 Task: Create a task  Upgrade and migrate company data storage to a cloud-based solution , assign it to team member softage.4@softage.net in the project AgileLogic and update the status of the task to  Off Track , set the priority of the task to Medium
Action: Mouse moved to (82, 333)
Screenshot: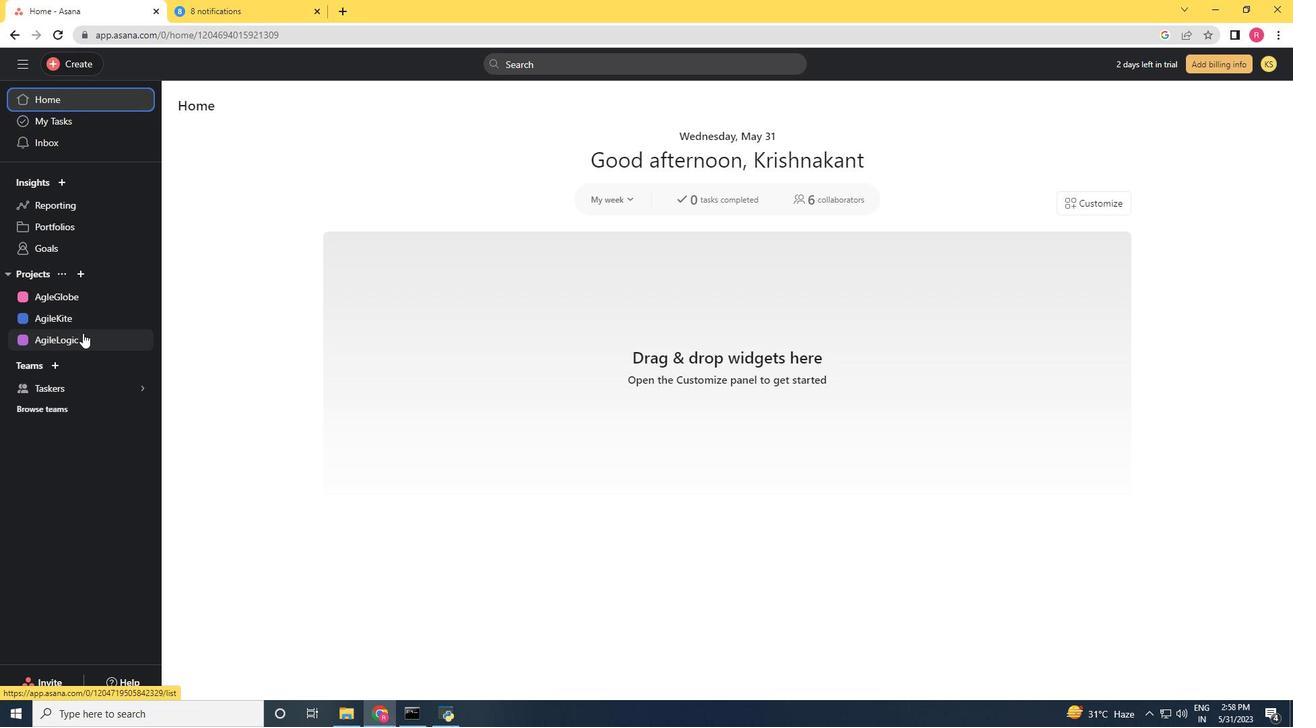 
Action: Mouse pressed left at (82, 333)
Screenshot: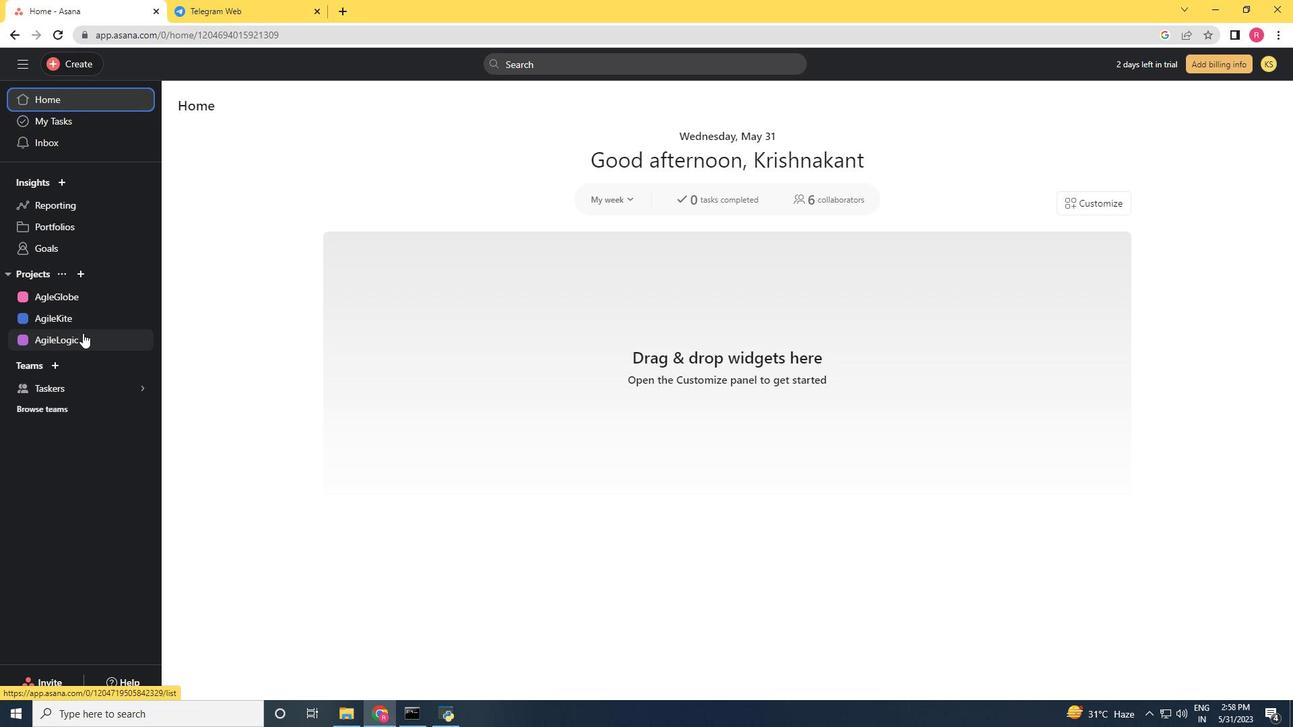 
Action: Mouse moved to (82, 61)
Screenshot: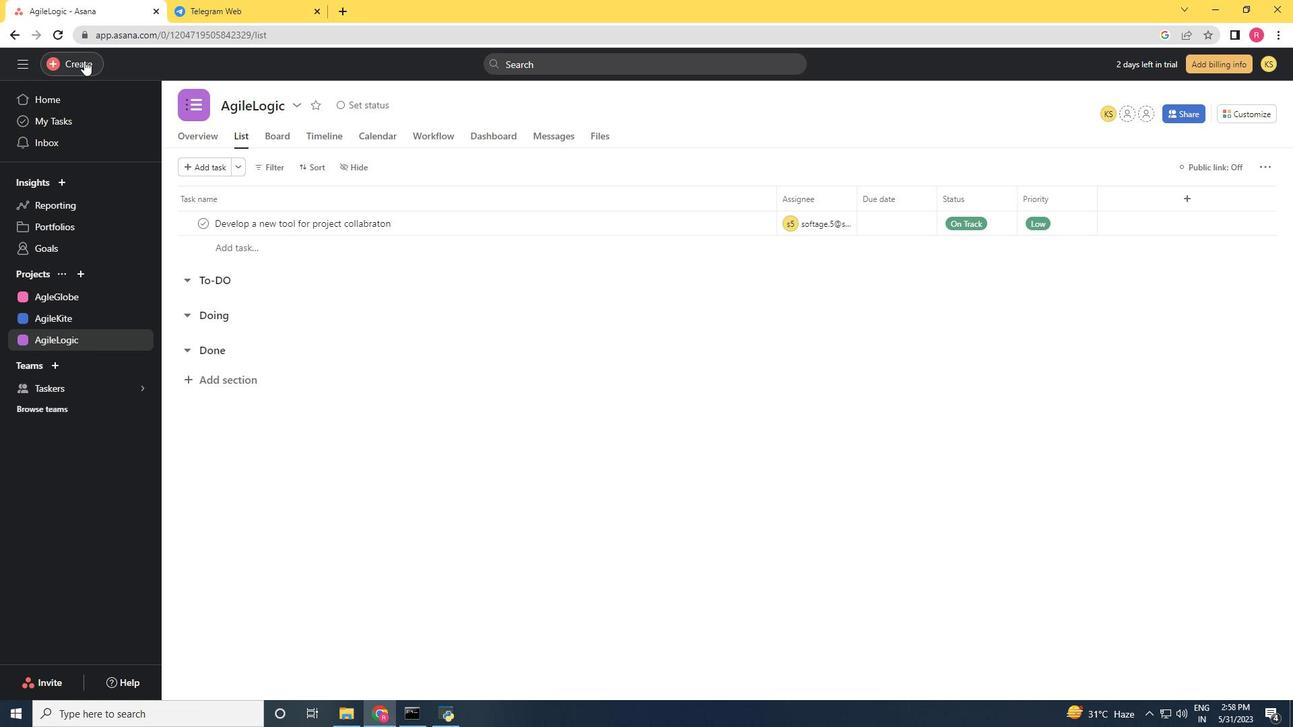 
Action: Mouse pressed left at (82, 61)
Screenshot: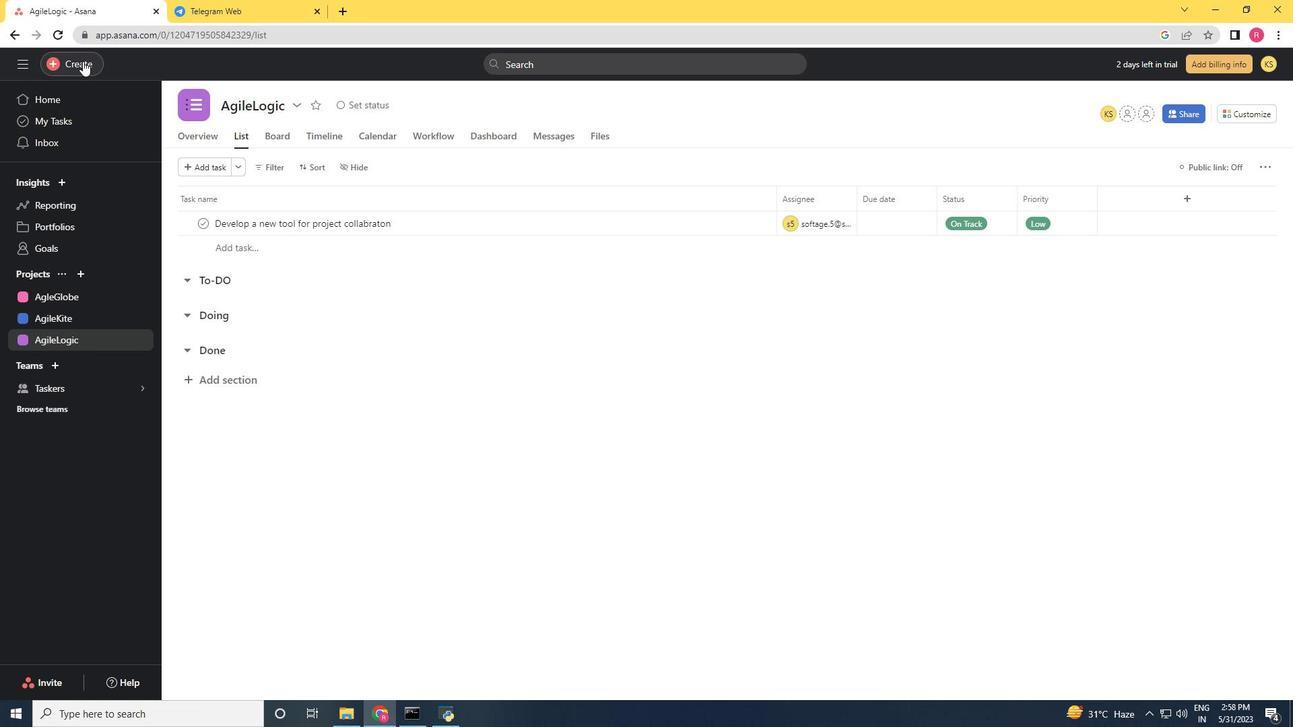 
Action: Mouse moved to (153, 68)
Screenshot: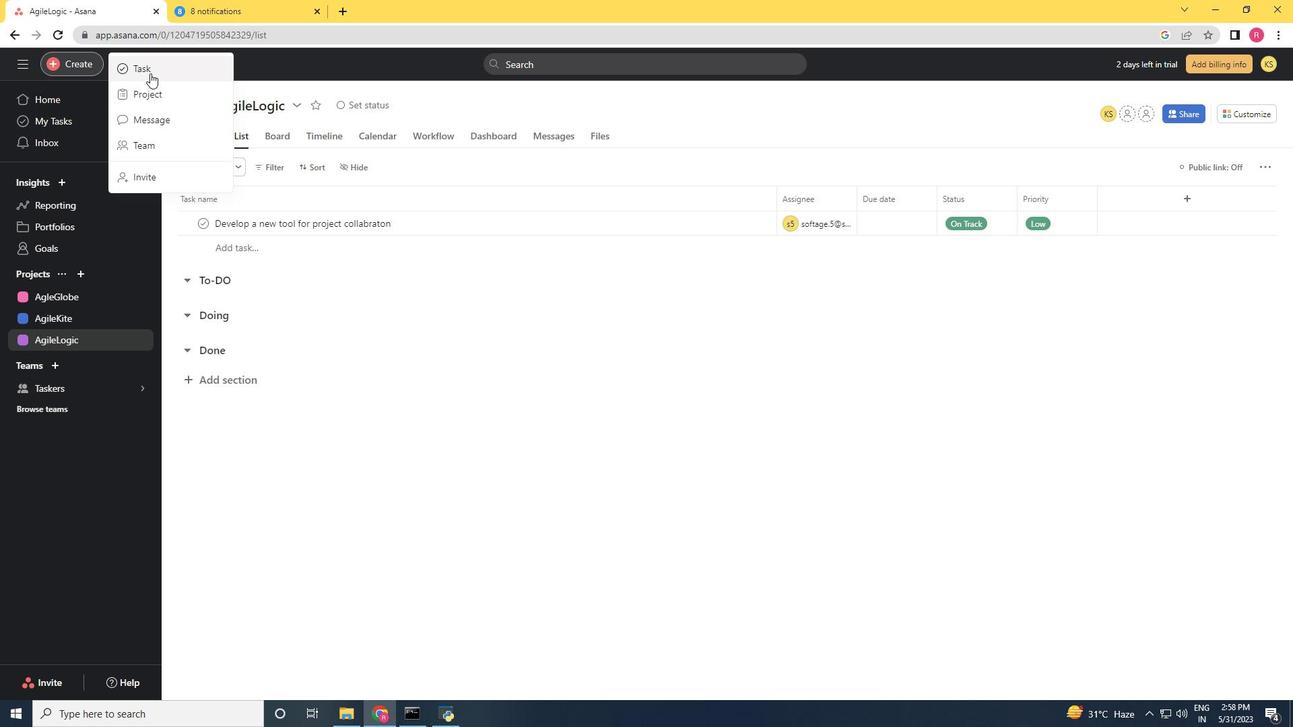 
Action: Mouse pressed left at (153, 68)
Screenshot: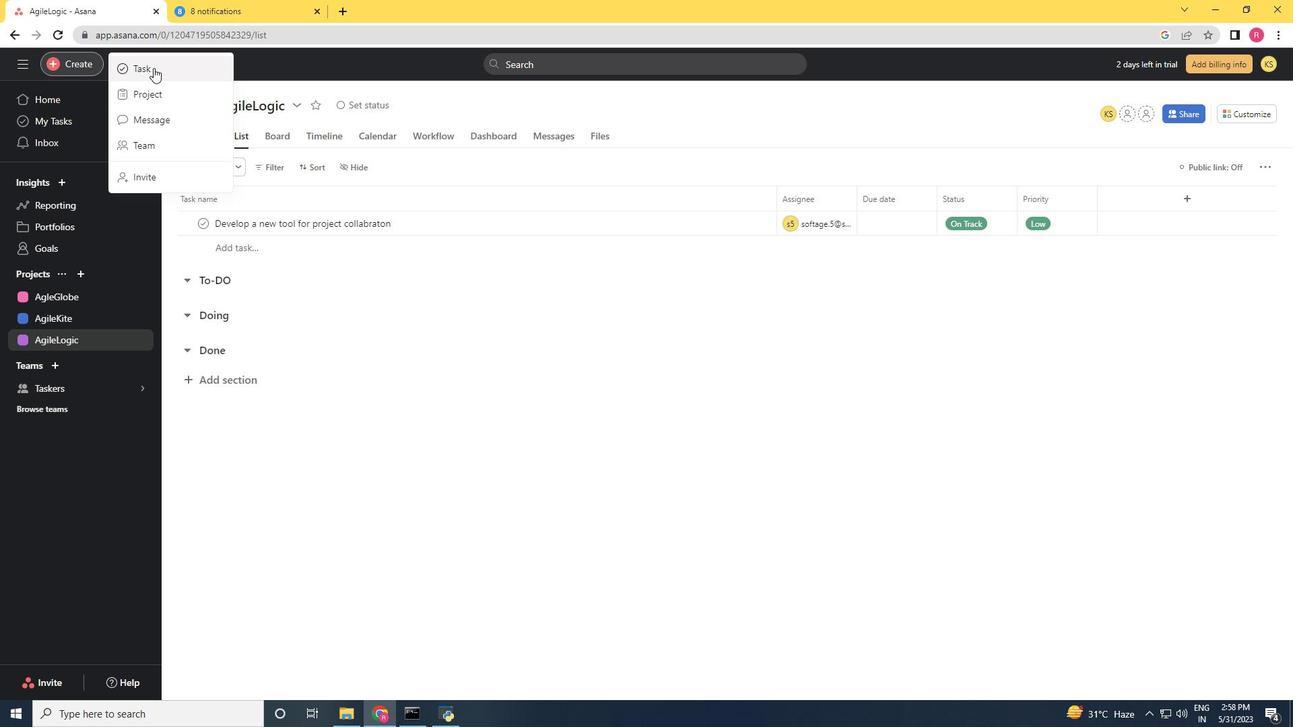 
Action: Mouse moved to (154, 68)
Screenshot: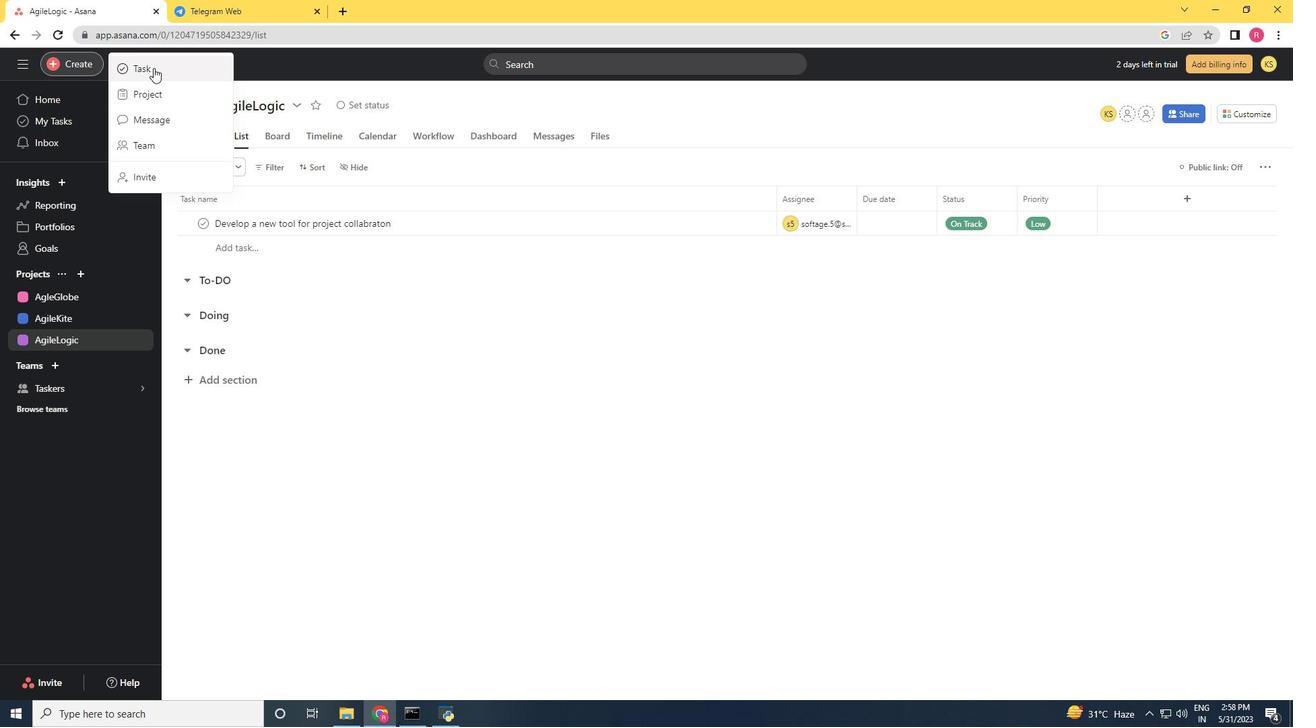 
Action: Key pressed <Key.shift>Upgrade<Key.space>and<Key.space><Key.shift>Migrate<Key.space><Key.shift>C<Key.backspace>company<Key.space>dta<Key.backspace><Key.backspace>ata<Key.space>sorage<Key.space><Key.backspace><Key.backspace><Key.backspace><Key.backspace><Key.backspace><Key.backspace>torage<Key.space>to<Key.space>a<Key.space>cloud<Key.space><Key.backspace>-based<Key.space>solution<Key.space>
Screenshot: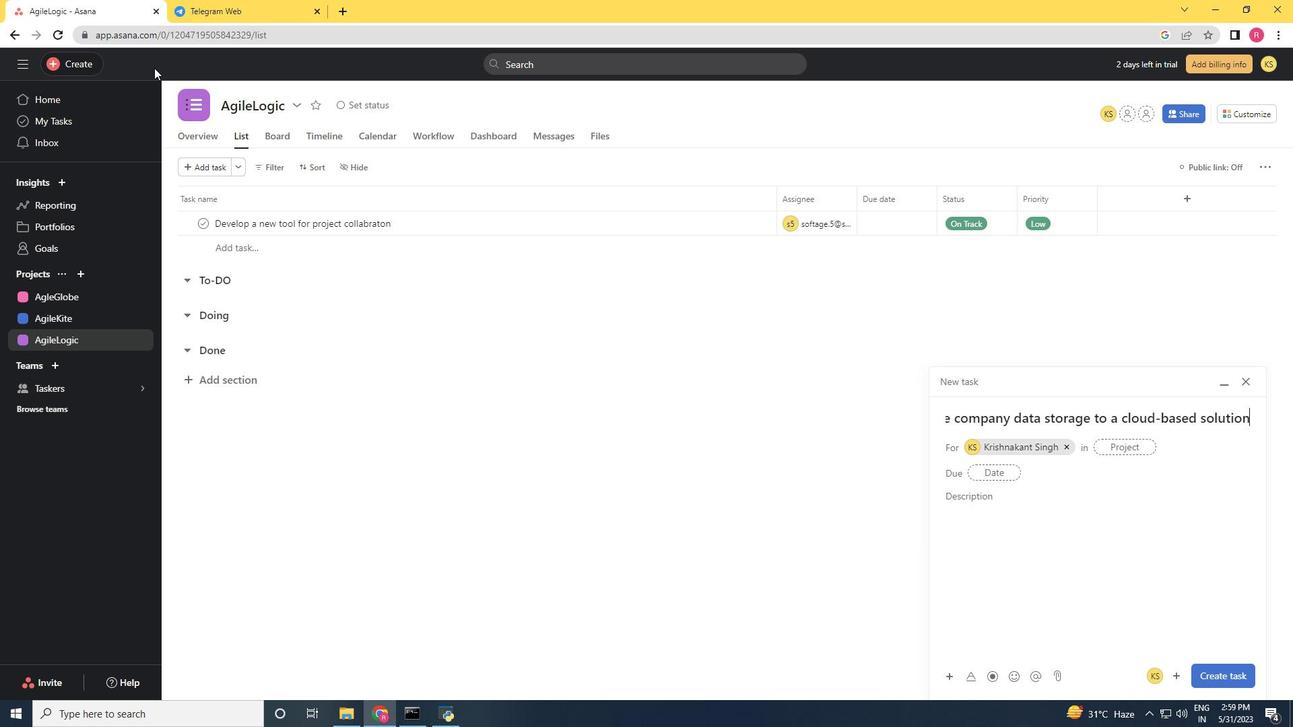 
Action: Mouse moved to (1062, 450)
Screenshot: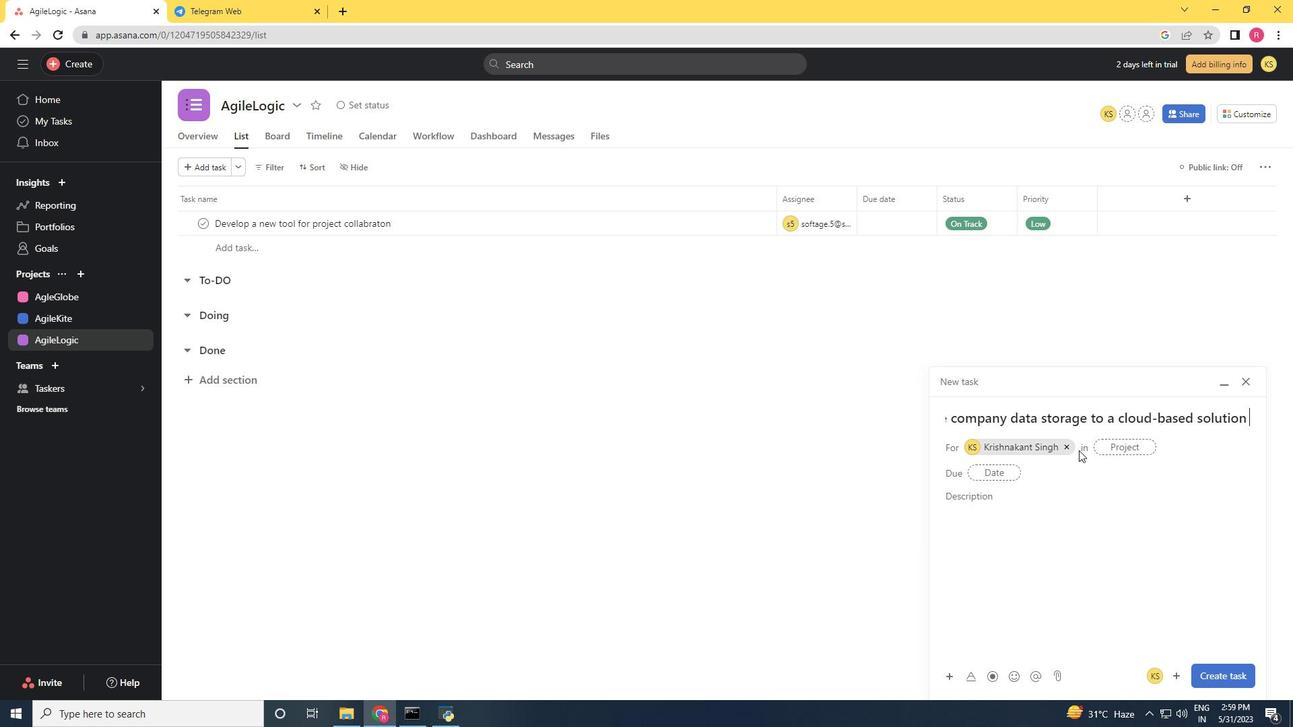 
Action: Mouse pressed left at (1062, 450)
Screenshot: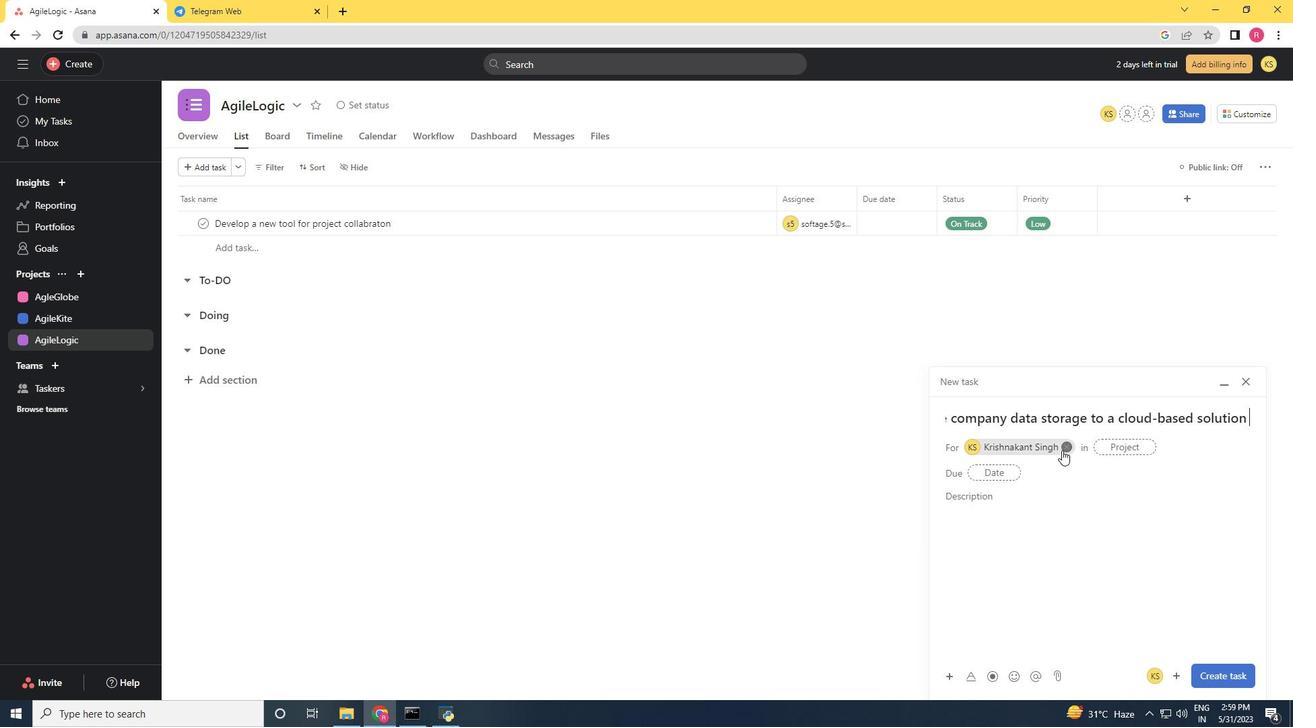 
Action: Mouse moved to (1017, 442)
Screenshot: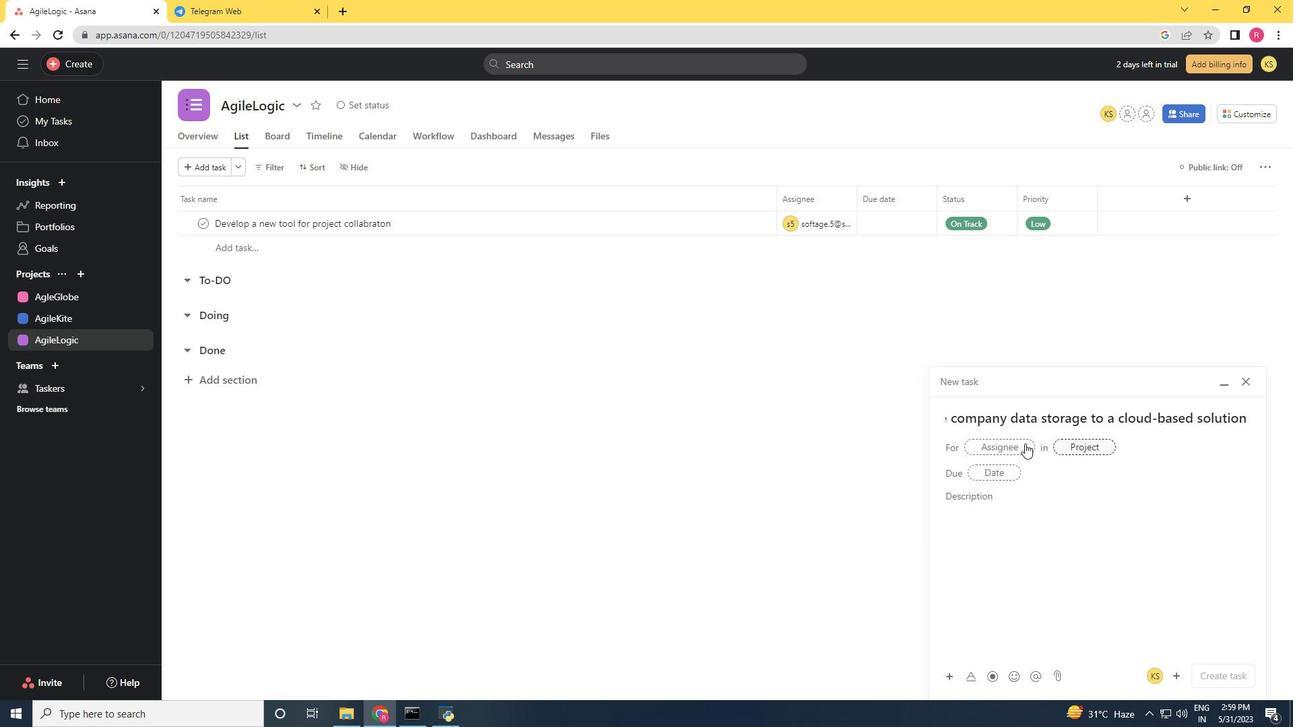 
Action: Mouse pressed left at (1017, 442)
Screenshot: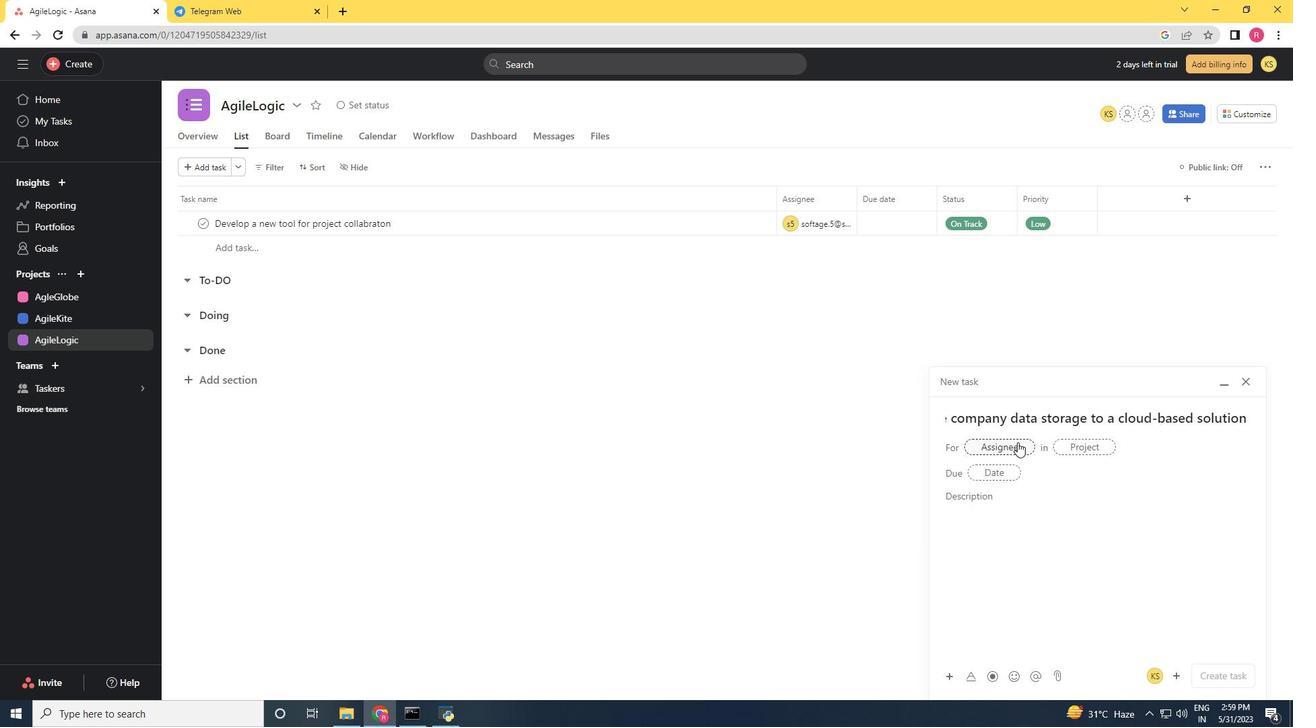 
Action: Mouse moved to (1017, 439)
Screenshot: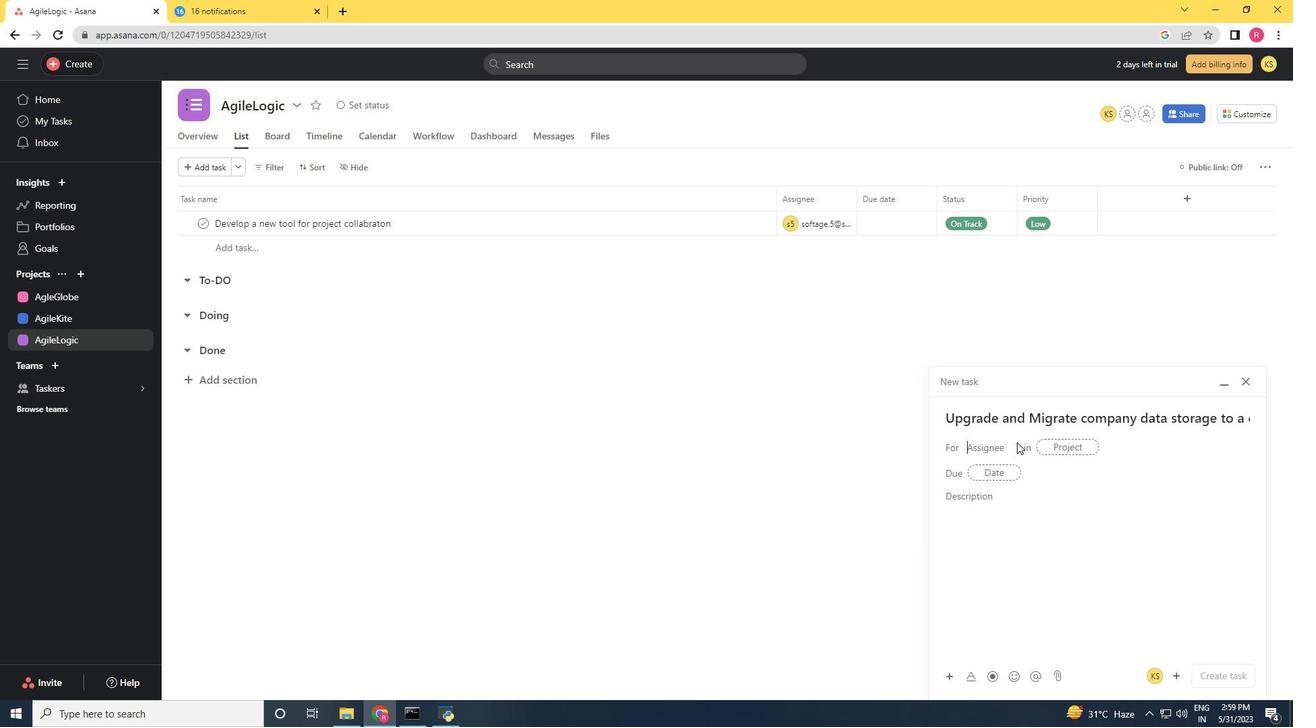
Action: Key pressed softage.4<Key.shift>@softage.net
Screenshot: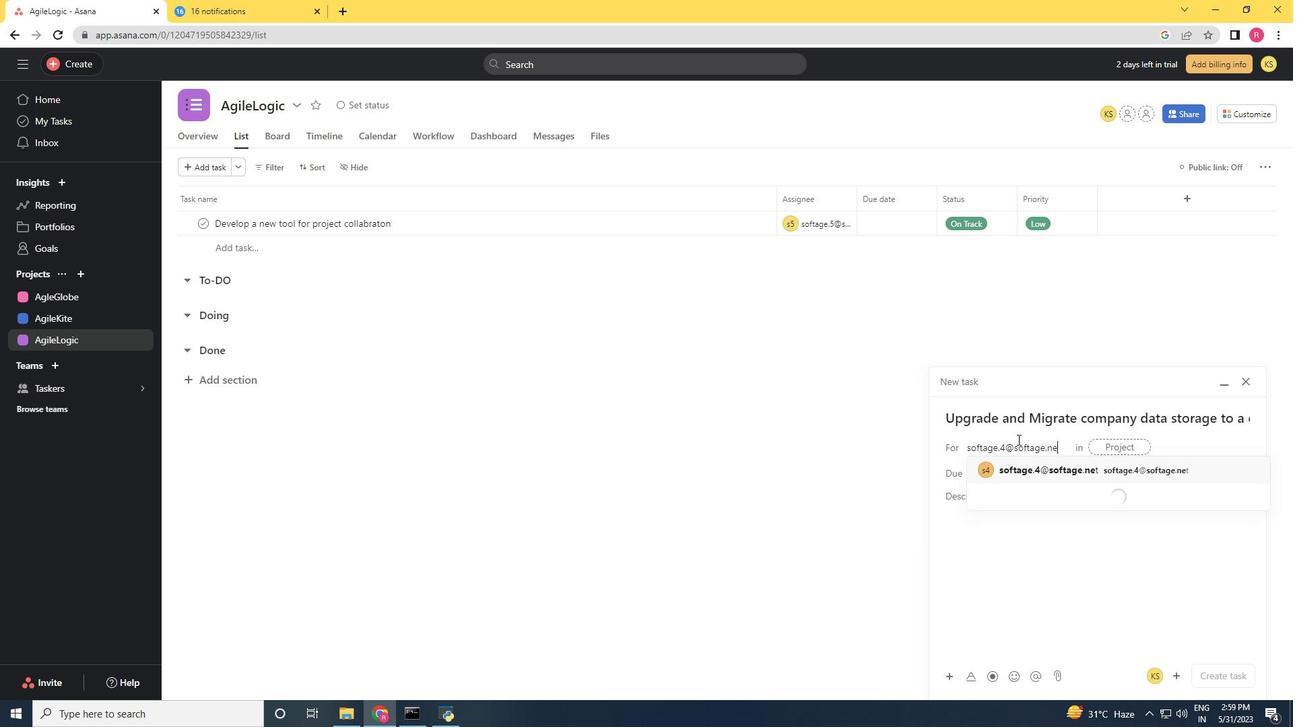
Action: Mouse moved to (1033, 473)
Screenshot: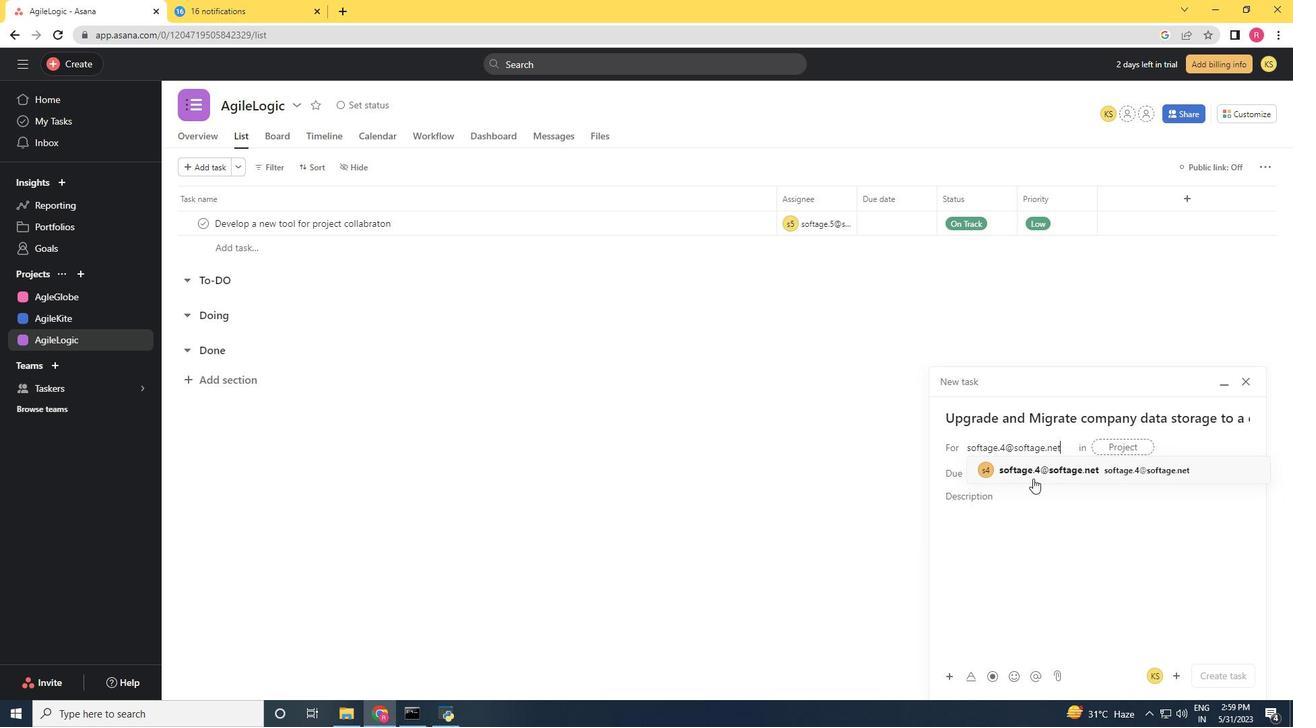 
Action: Mouse pressed left at (1033, 473)
Screenshot: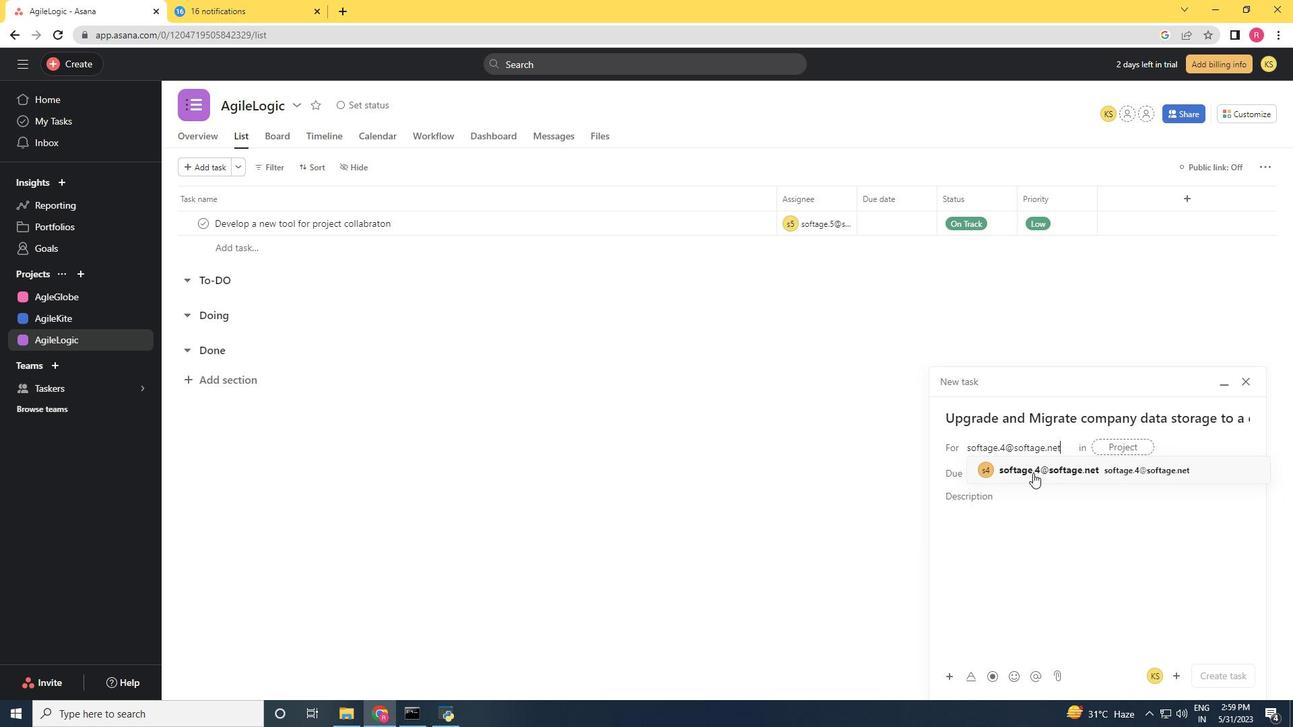 
Action: Mouse moved to (926, 470)
Screenshot: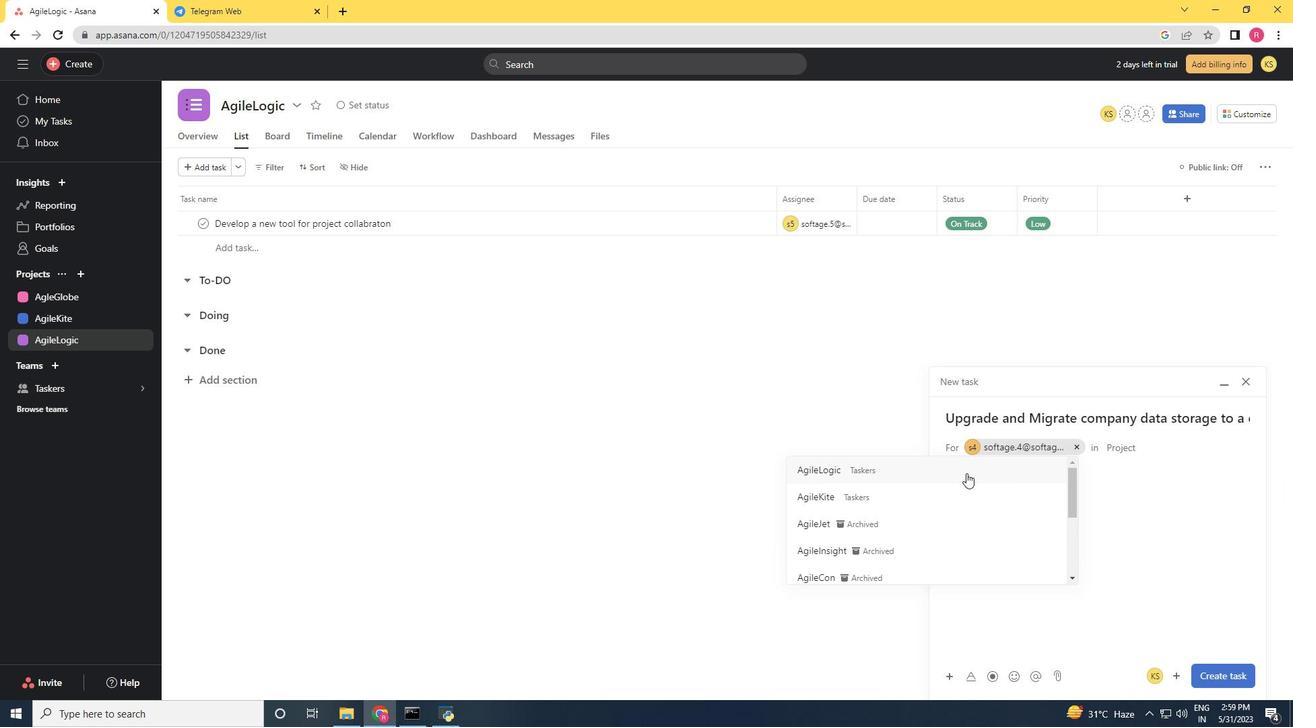 
Action: Mouse pressed left at (926, 470)
Screenshot: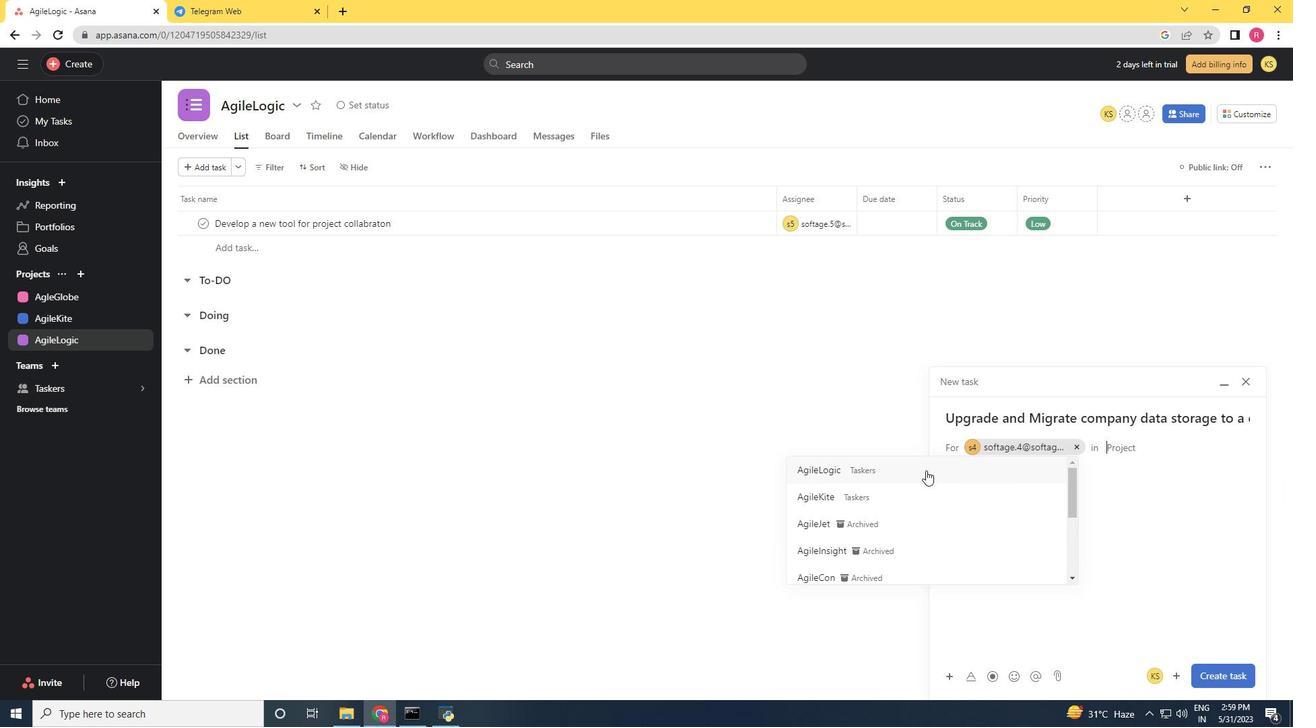 
Action: Mouse moved to (1014, 500)
Screenshot: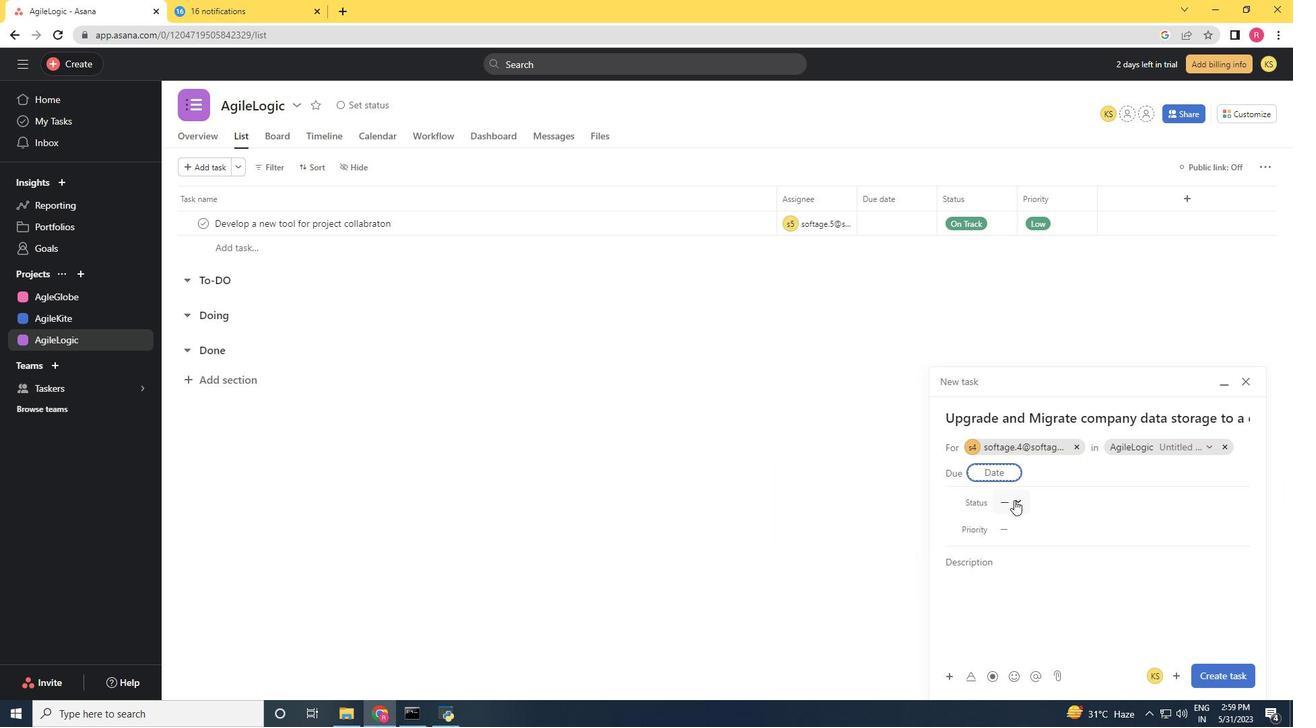
Action: Mouse pressed left at (1014, 500)
Screenshot: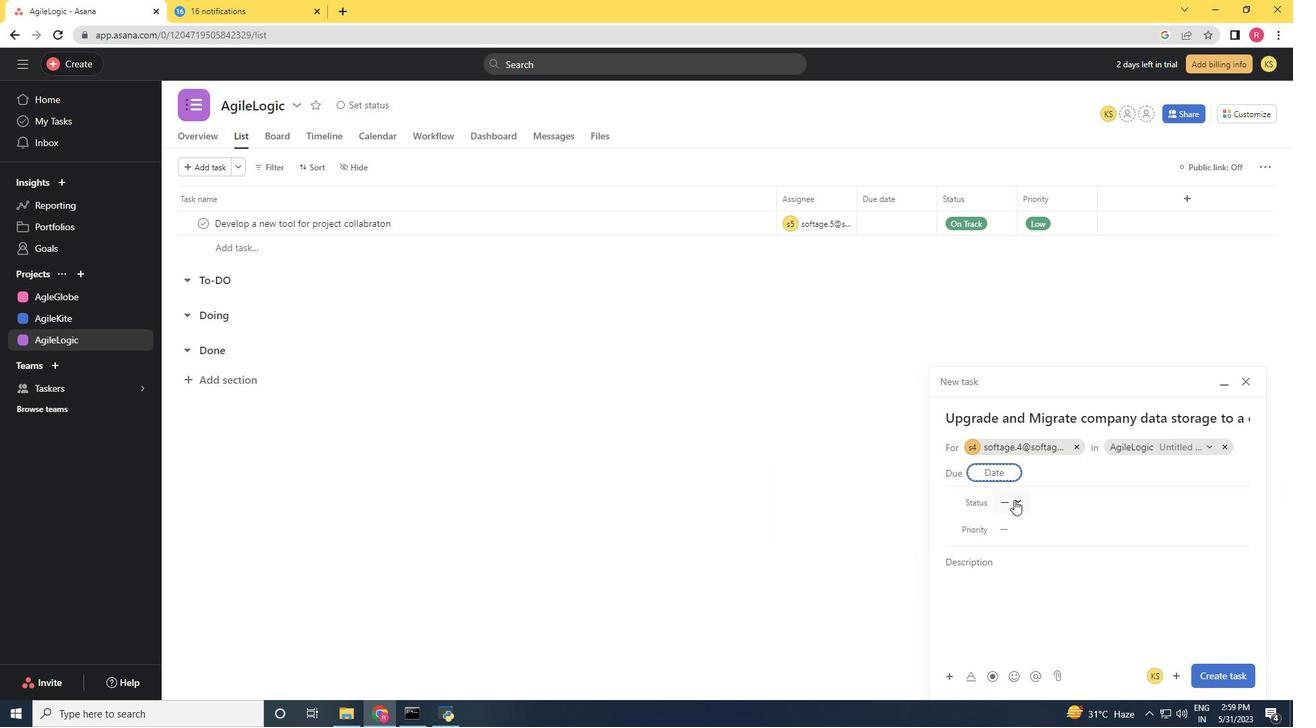 
Action: Mouse moved to (1042, 570)
Screenshot: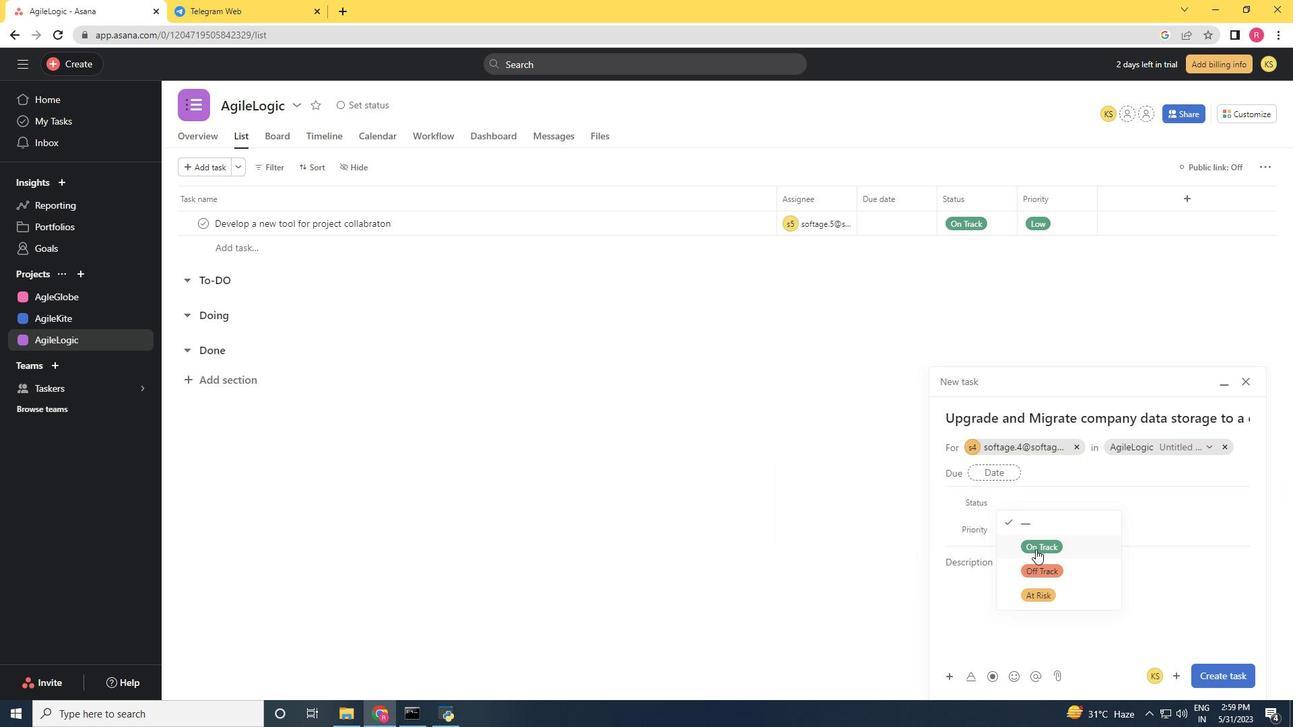 
Action: Mouse pressed left at (1042, 570)
Screenshot: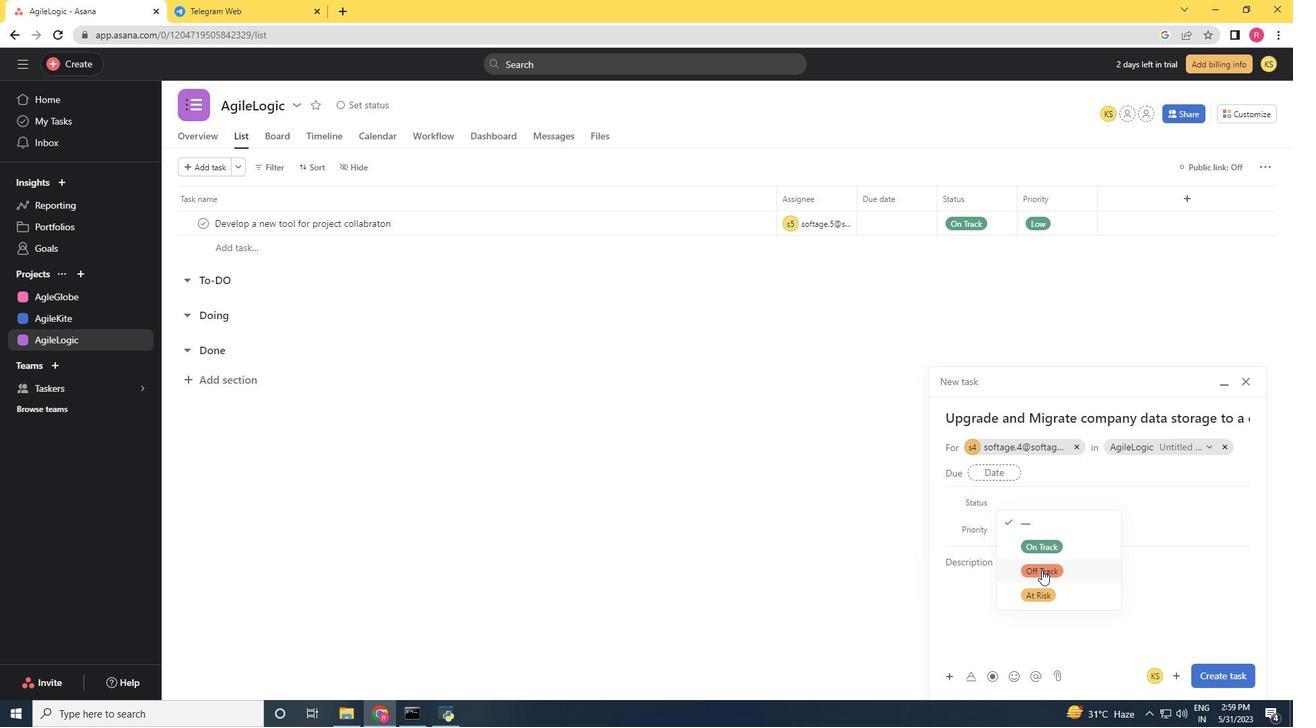 
Action: Mouse moved to (1013, 534)
Screenshot: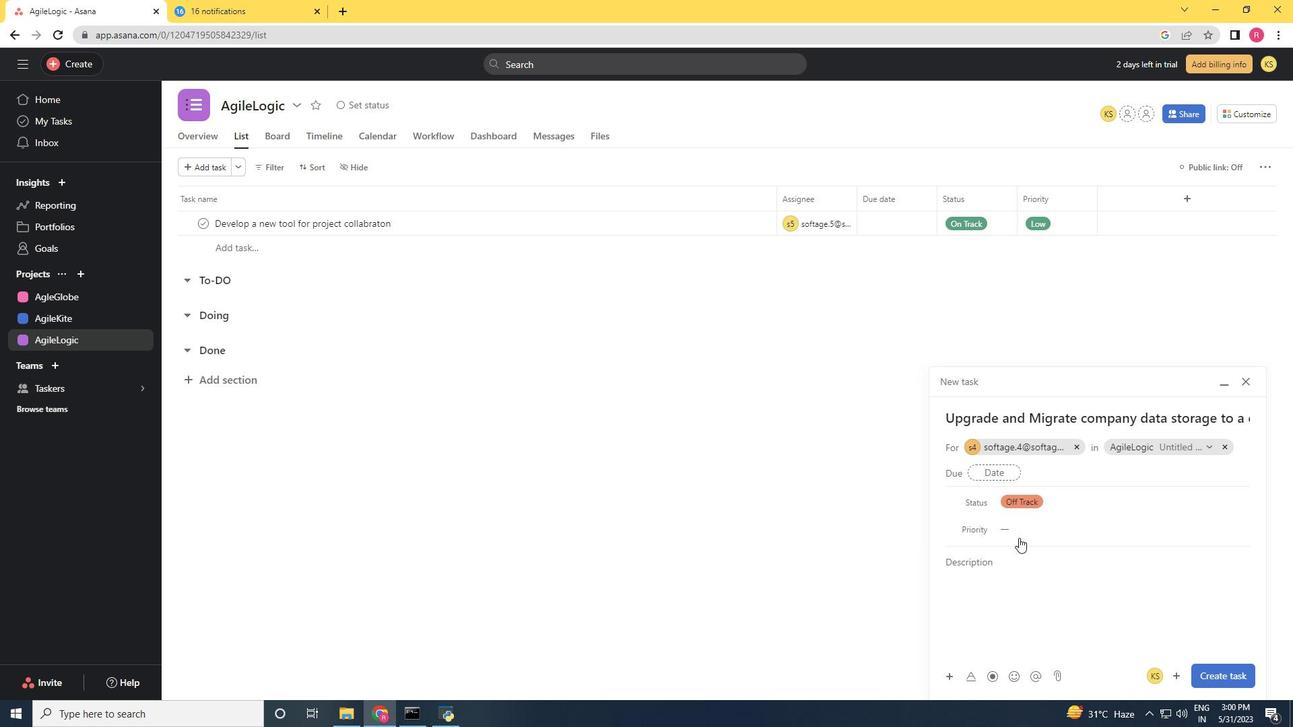 
Action: Mouse pressed left at (1013, 534)
Screenshot: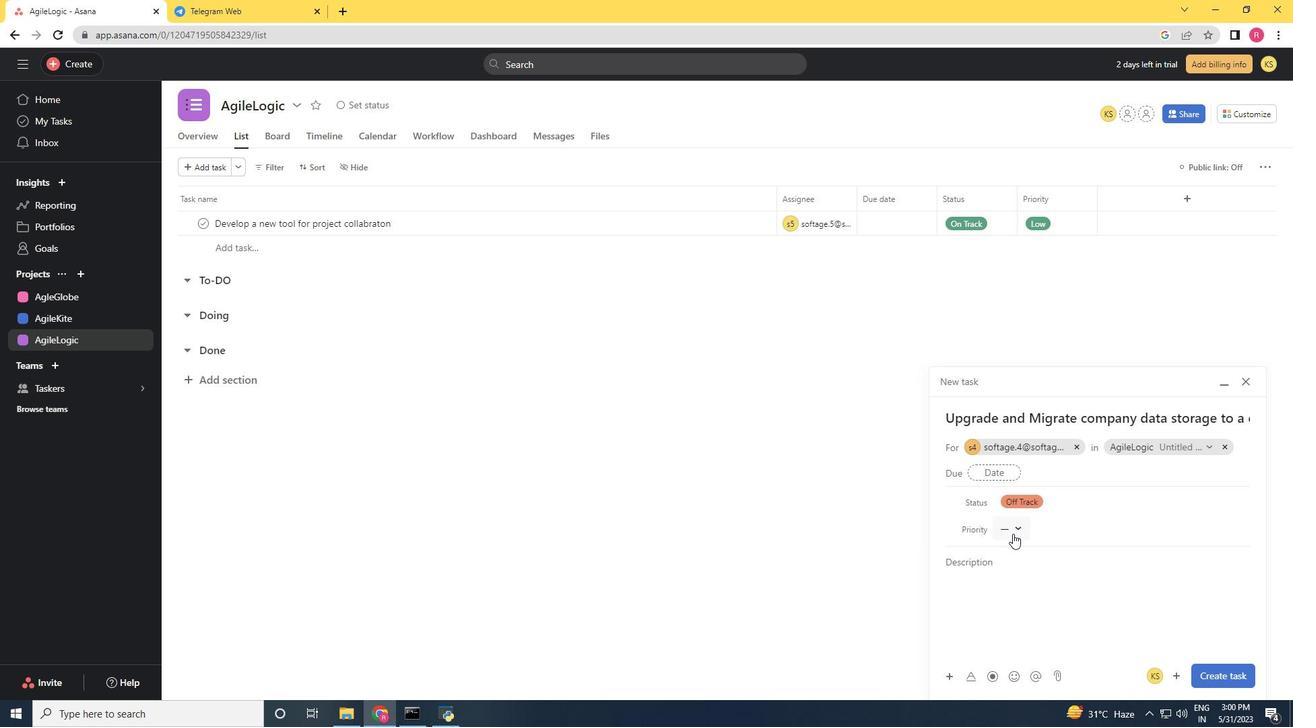 
Action: Mouse moved to (1049, 590)
Screenshot: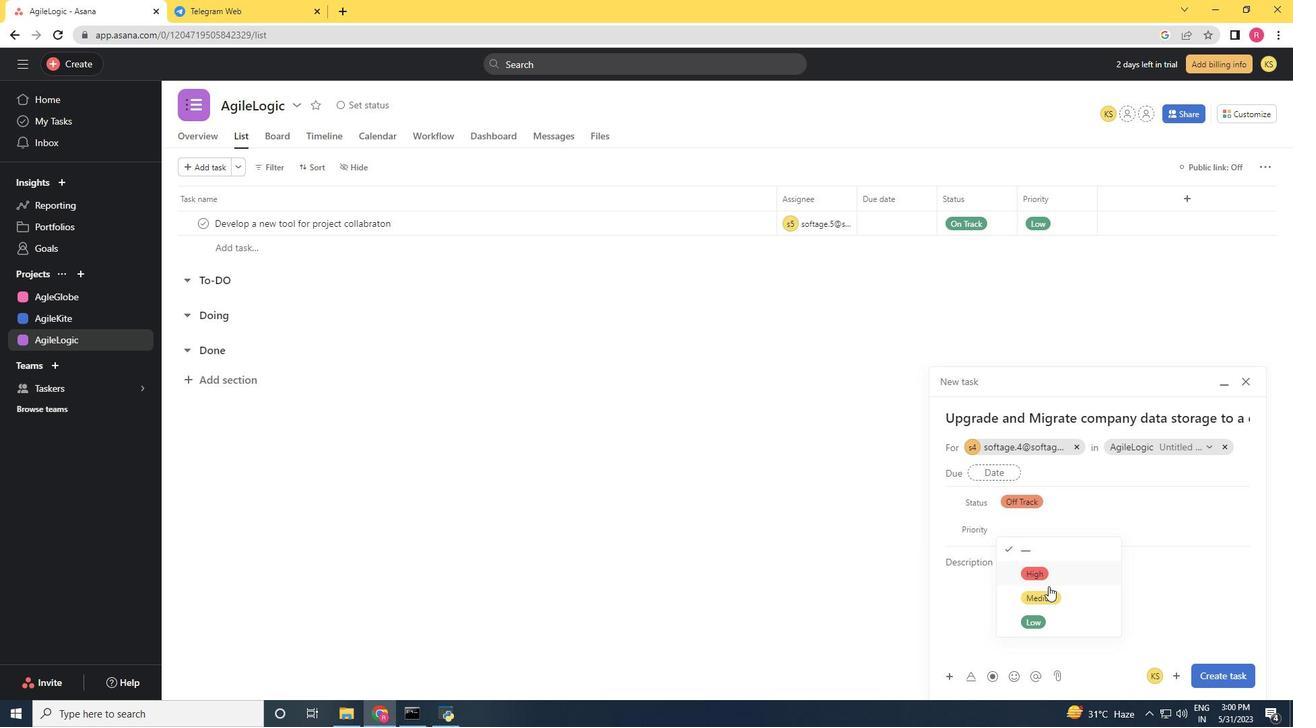 
Action: Mouse pressed left at (1049, 590)
Screenshot: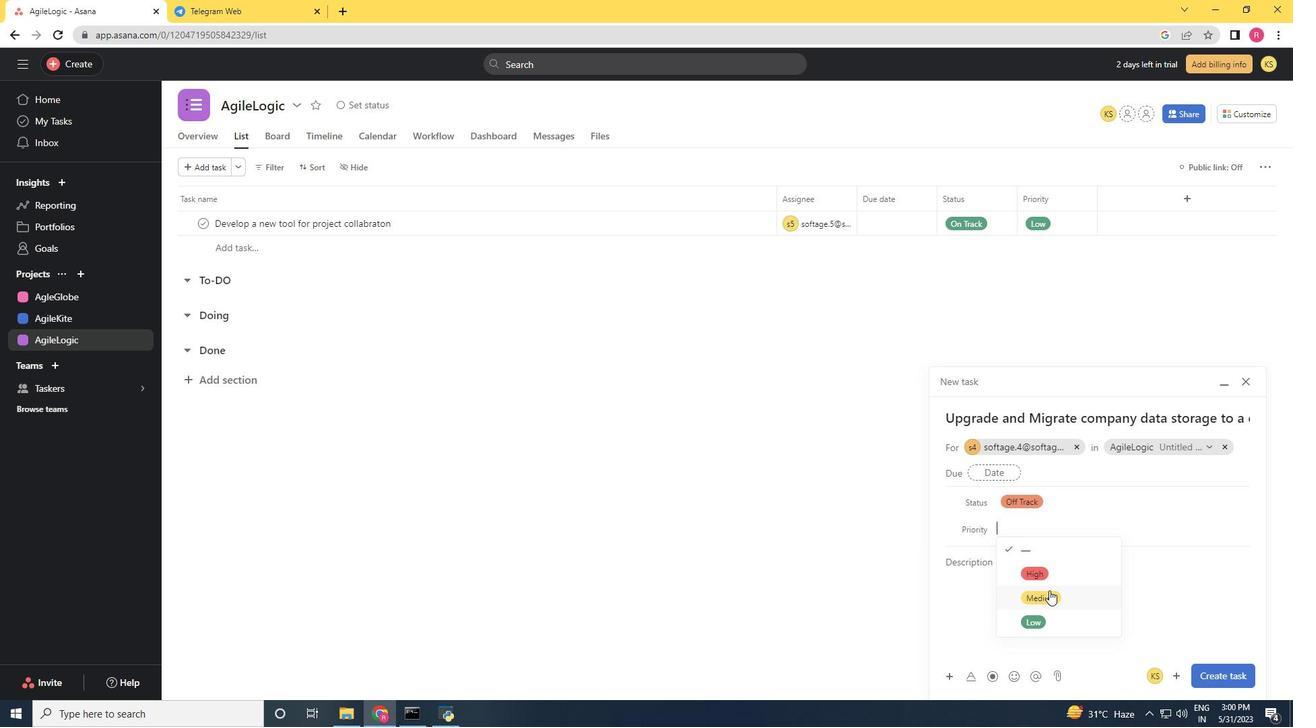 
Action: Mouse moved to (1211, 664)
Screenshot: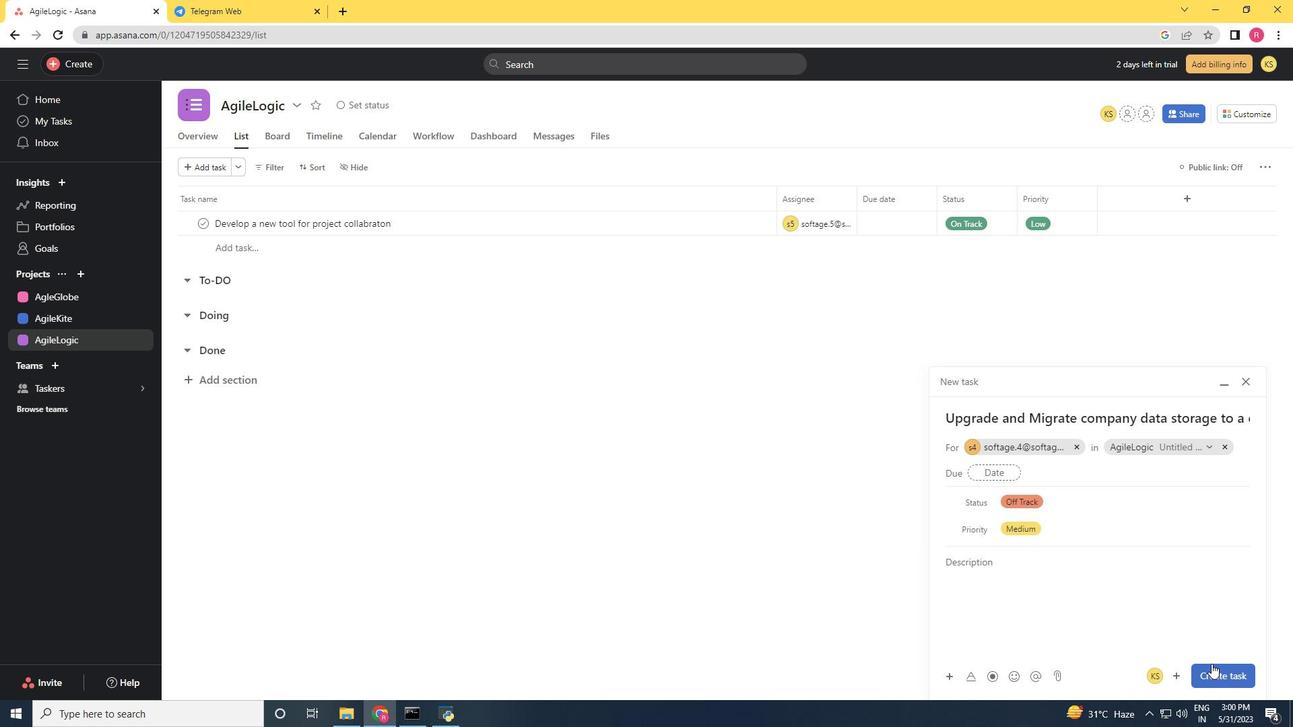 
Action: Mouse pressed left at (1211, 664)
Screenshot: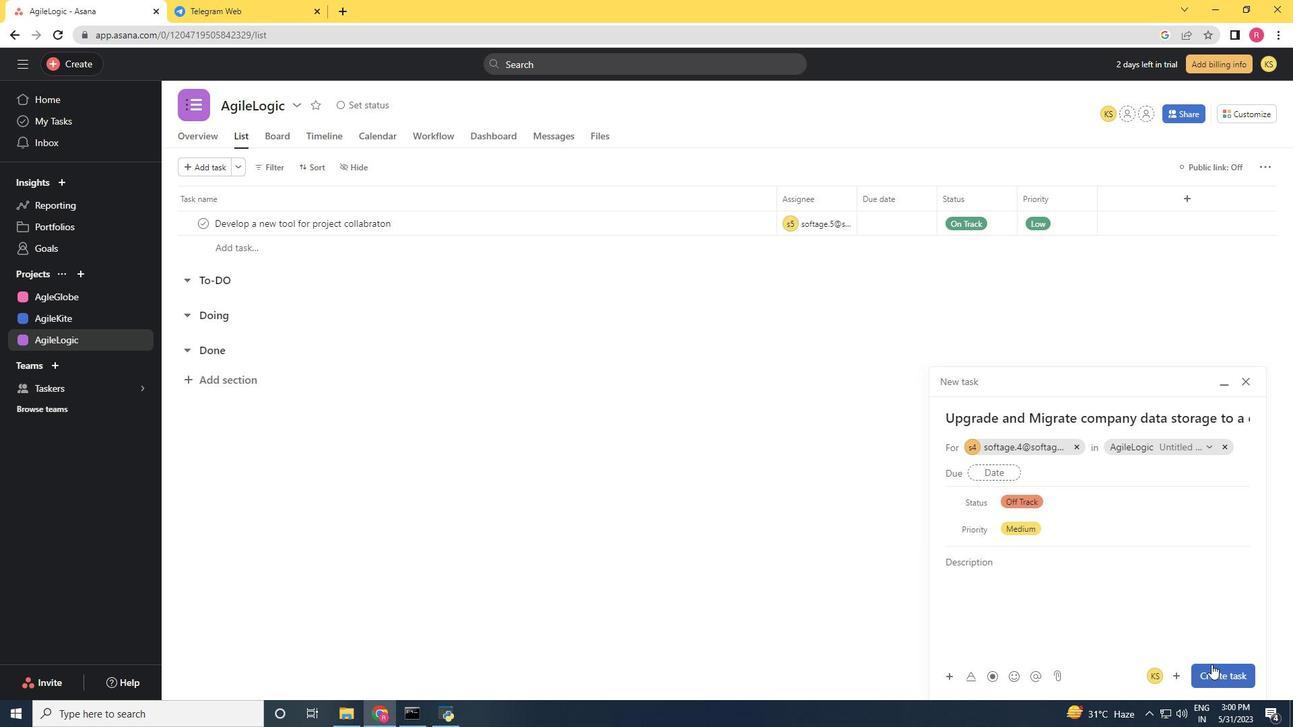 
Action: Mouse moved to (1211, 664)
Screenshot: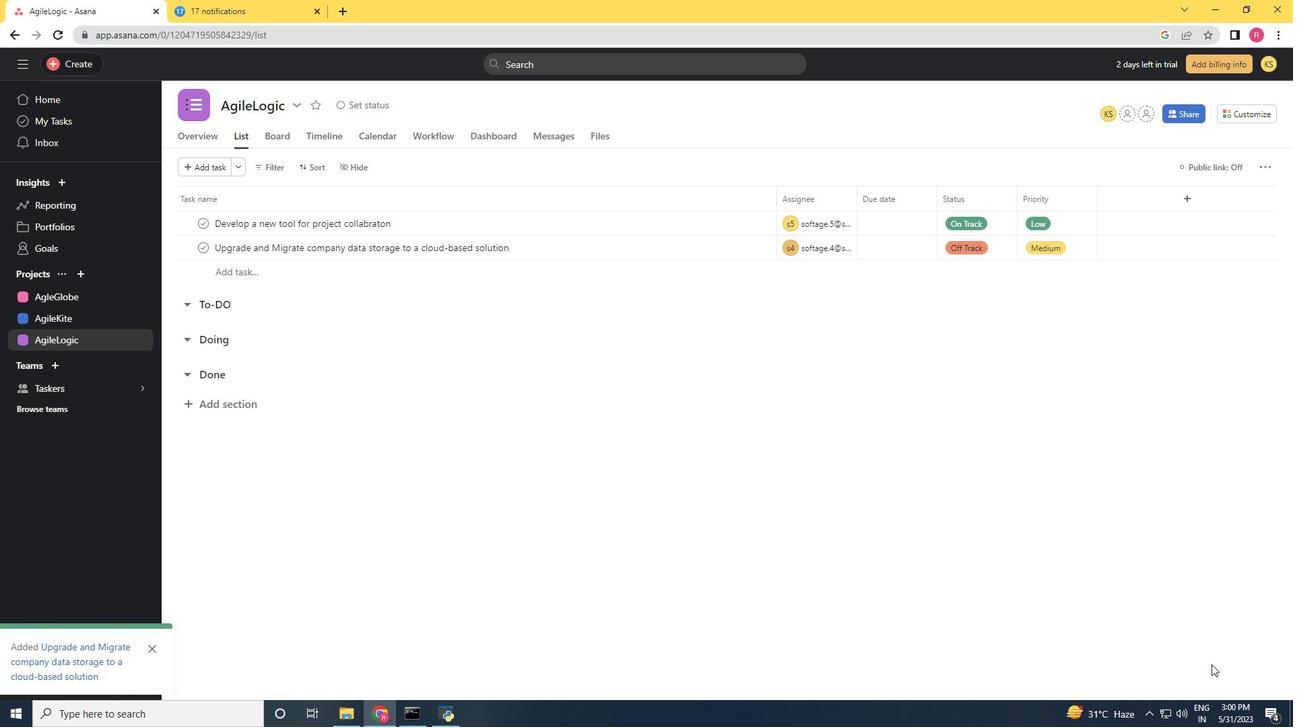 
